 Task: Look for products with strawberry flavor.
Action: Mouse moved to (27, 99)
Screenshot: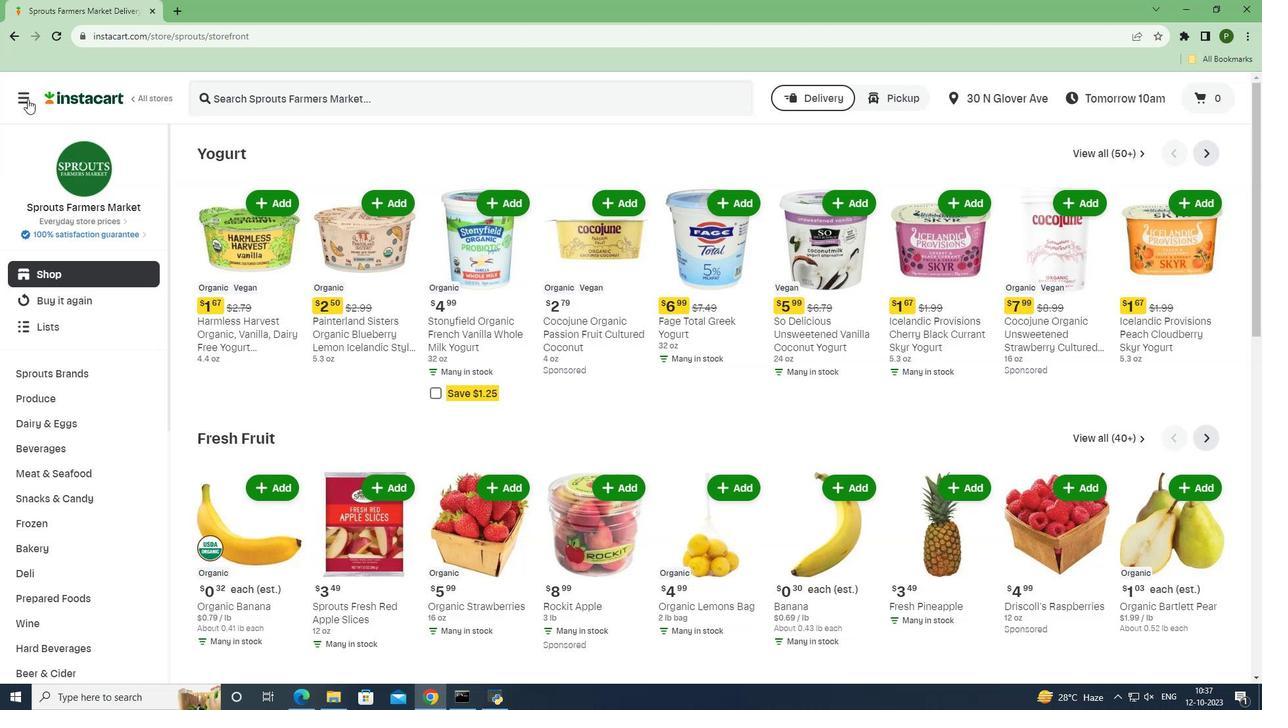 
Action: Mouse pressed left at (27, 99)
Screenshot: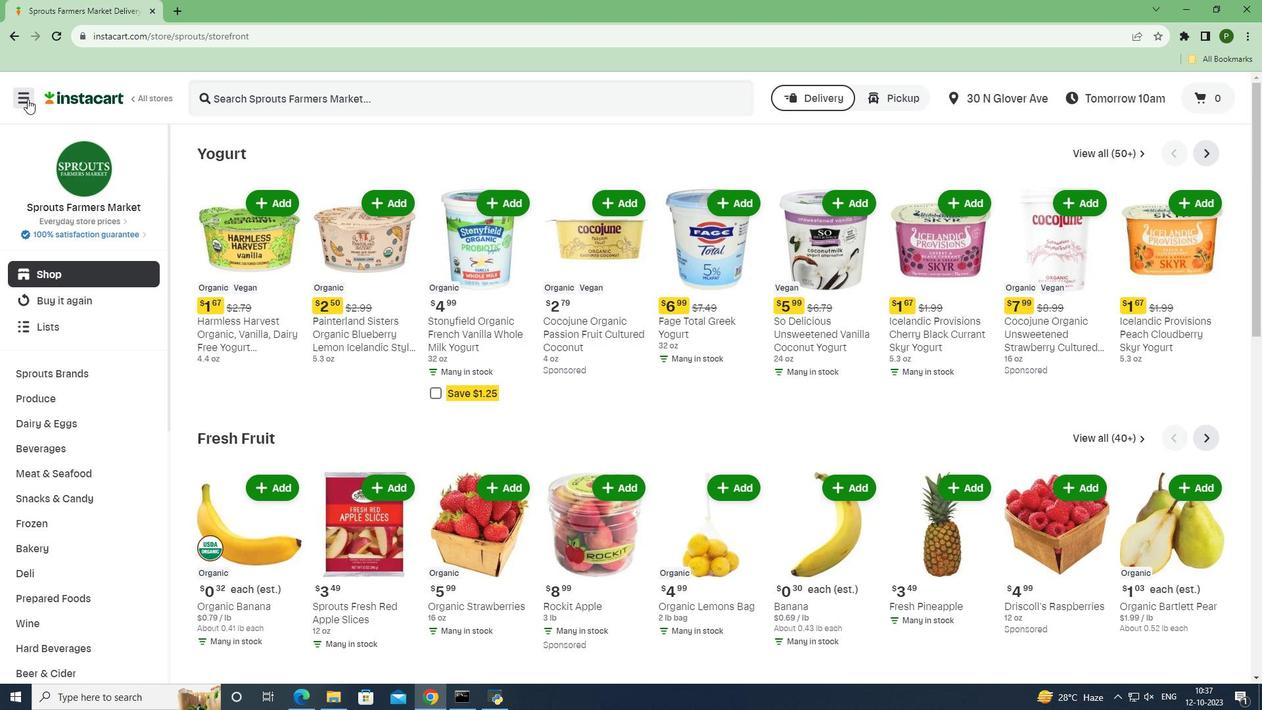 
Action: Mouse moved to (62, 351)
Screenshot: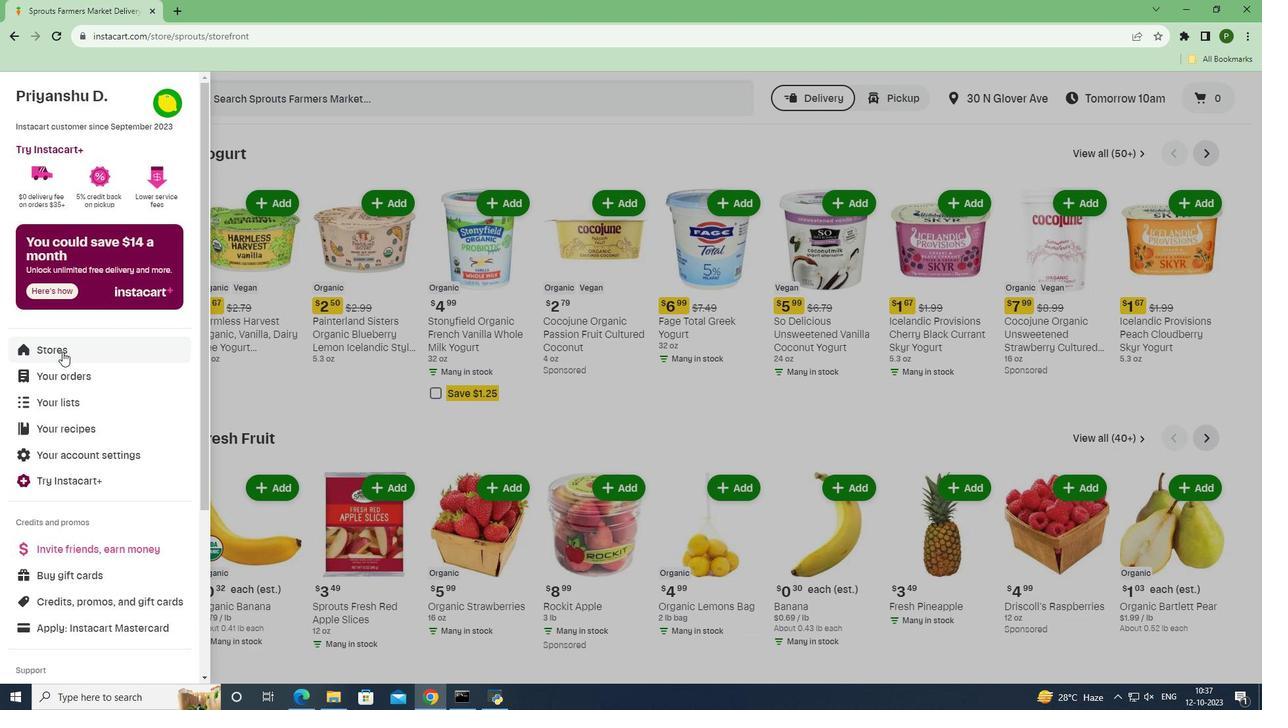 
Action: Mouse pressed left at (62, 351)
Screenshot: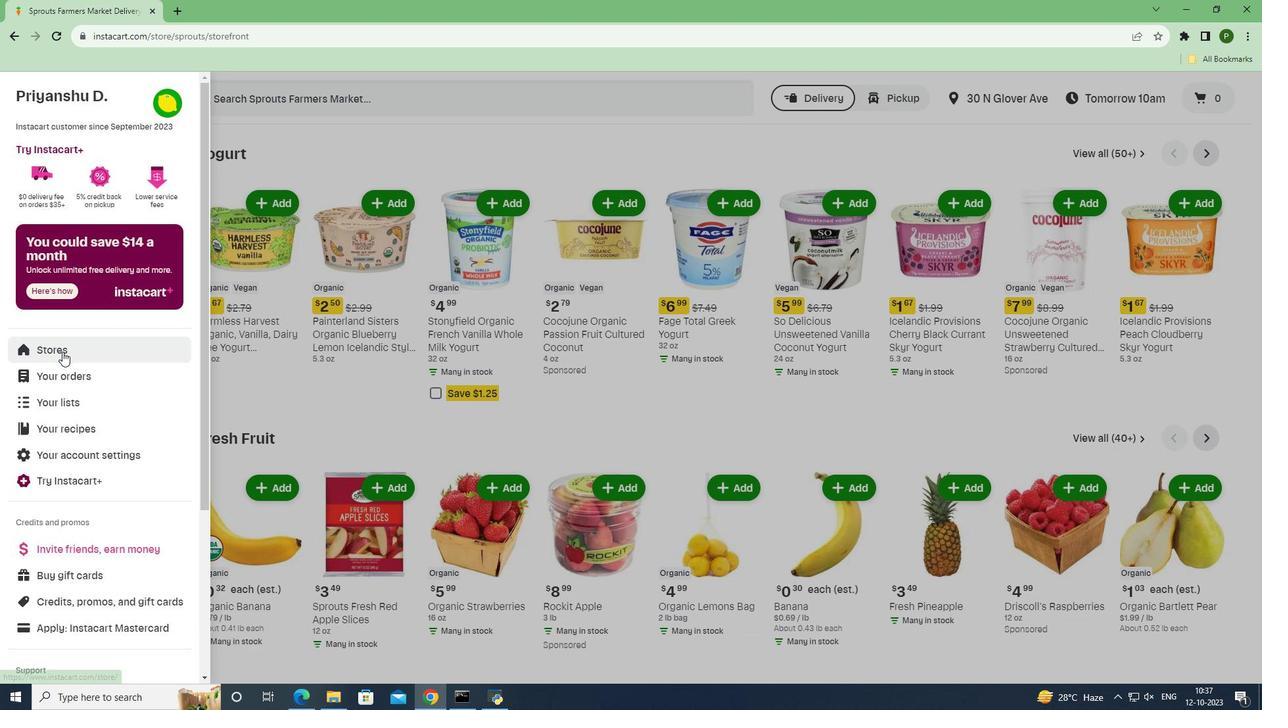 
Action: Mouse moved to (310, 146)
Screenshot: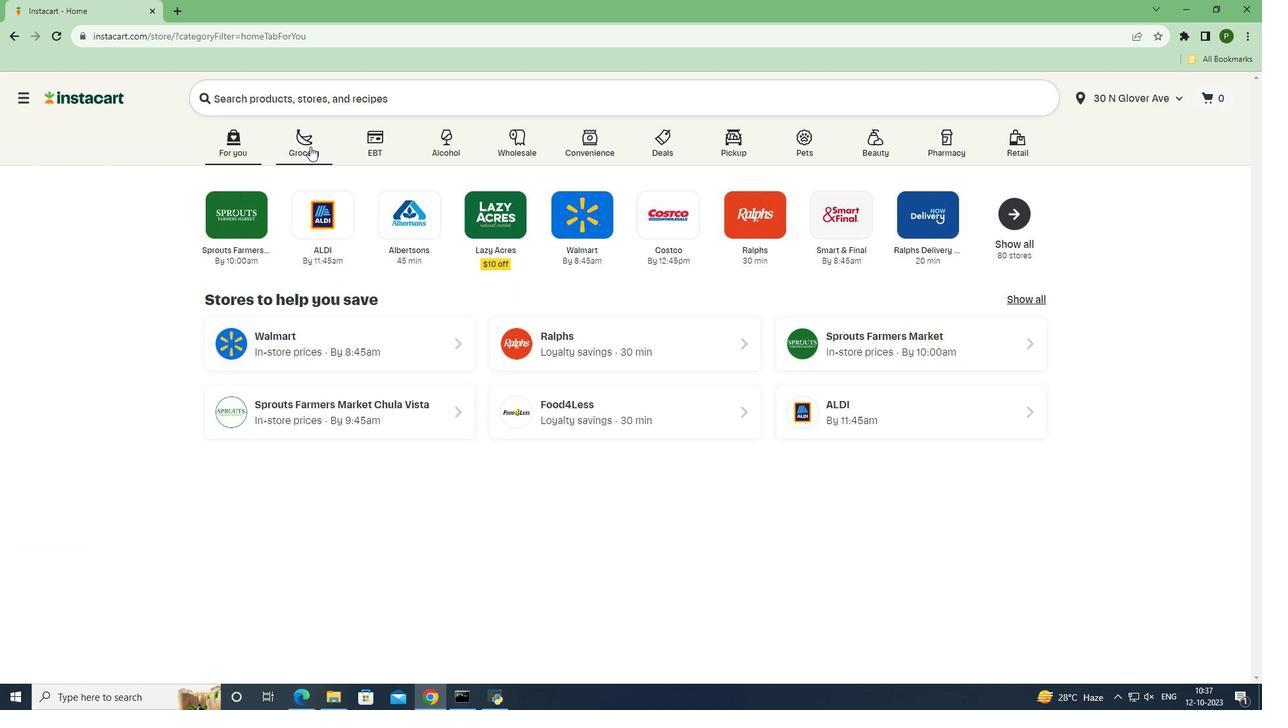 
Action: Mouse pressed left at (310, 146)
Screenshot: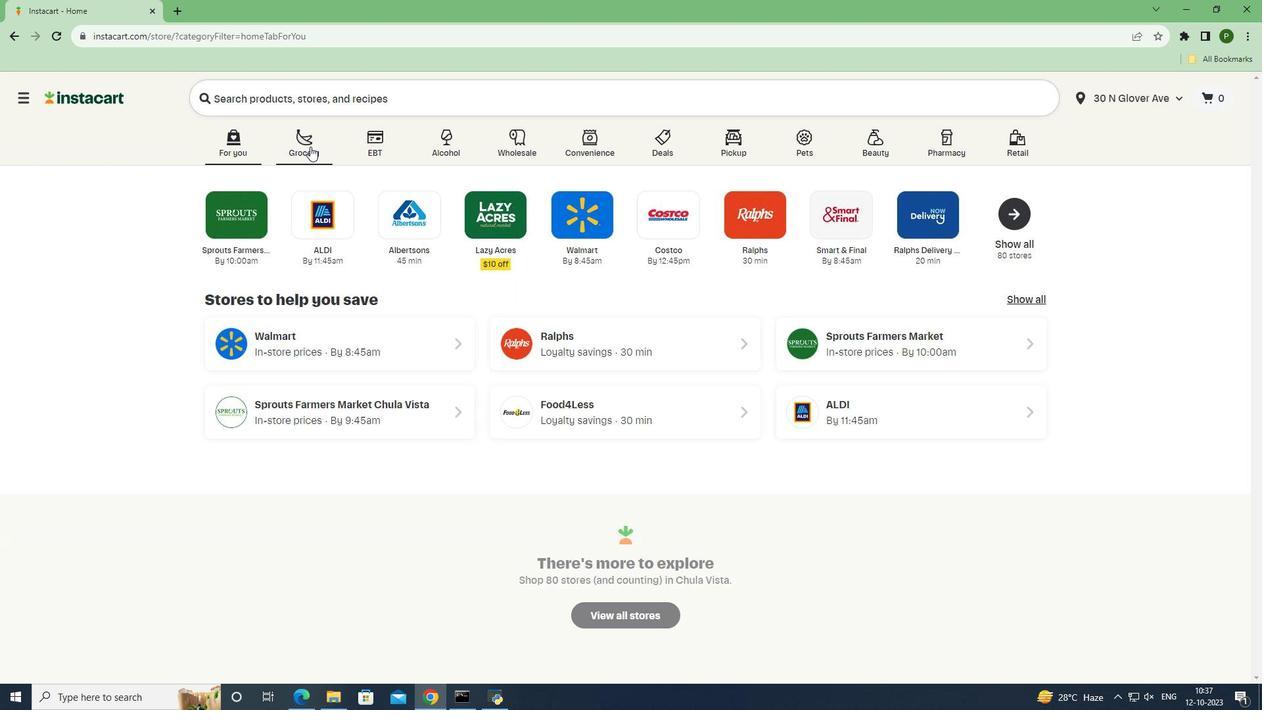 
Action: Mouse moved to (539, 277)
Screenshot: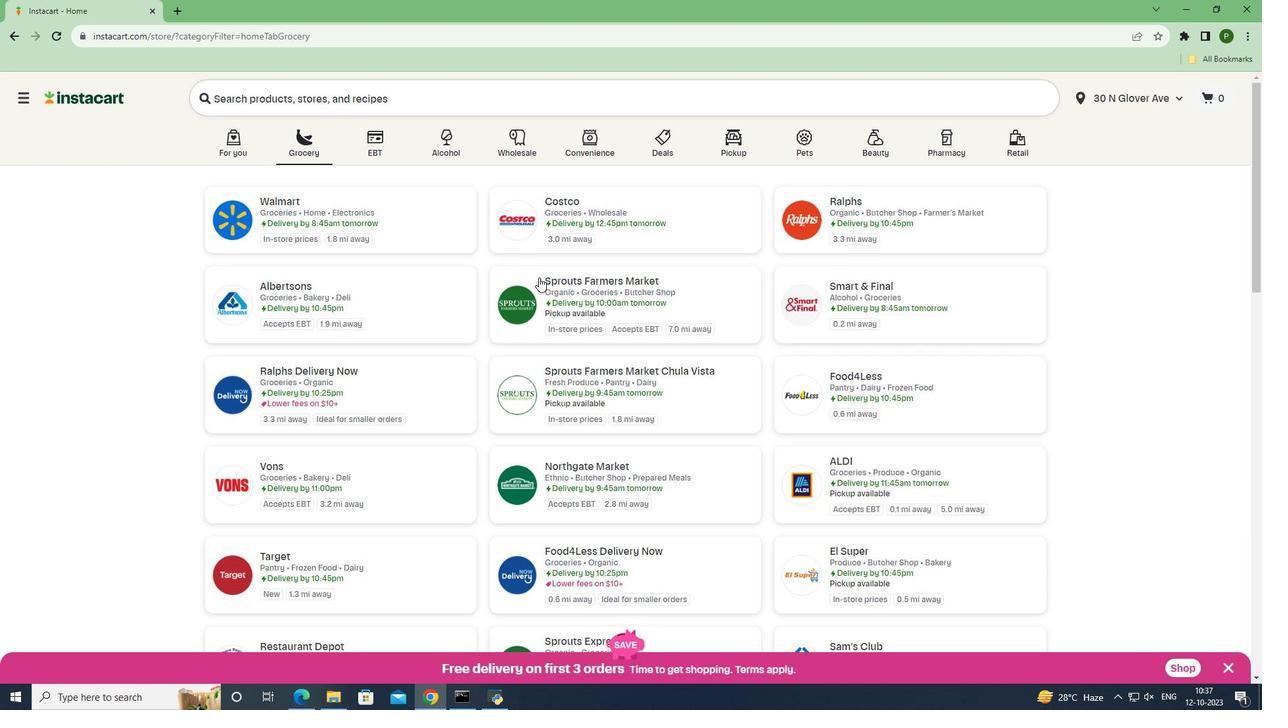 
Action: Mouse pressed left at (539, 277)
Screenshot: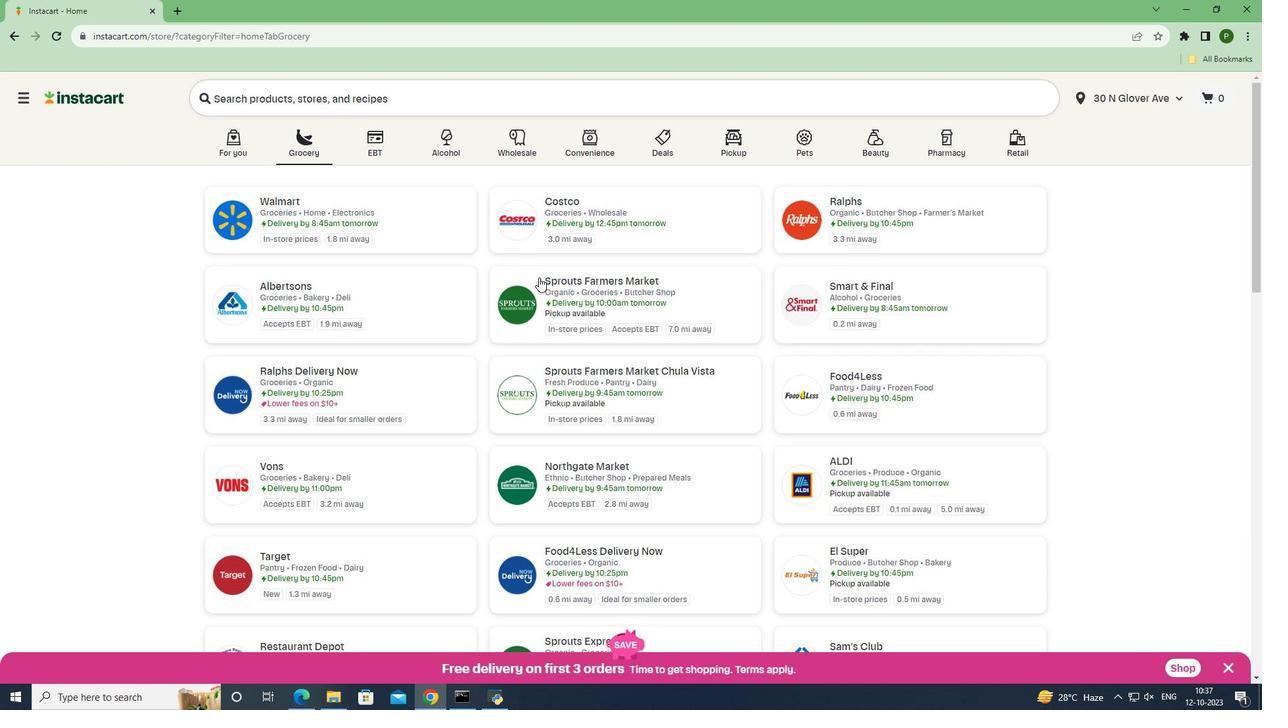 
Action: Mouse moved to (96, 451)
Screenshot: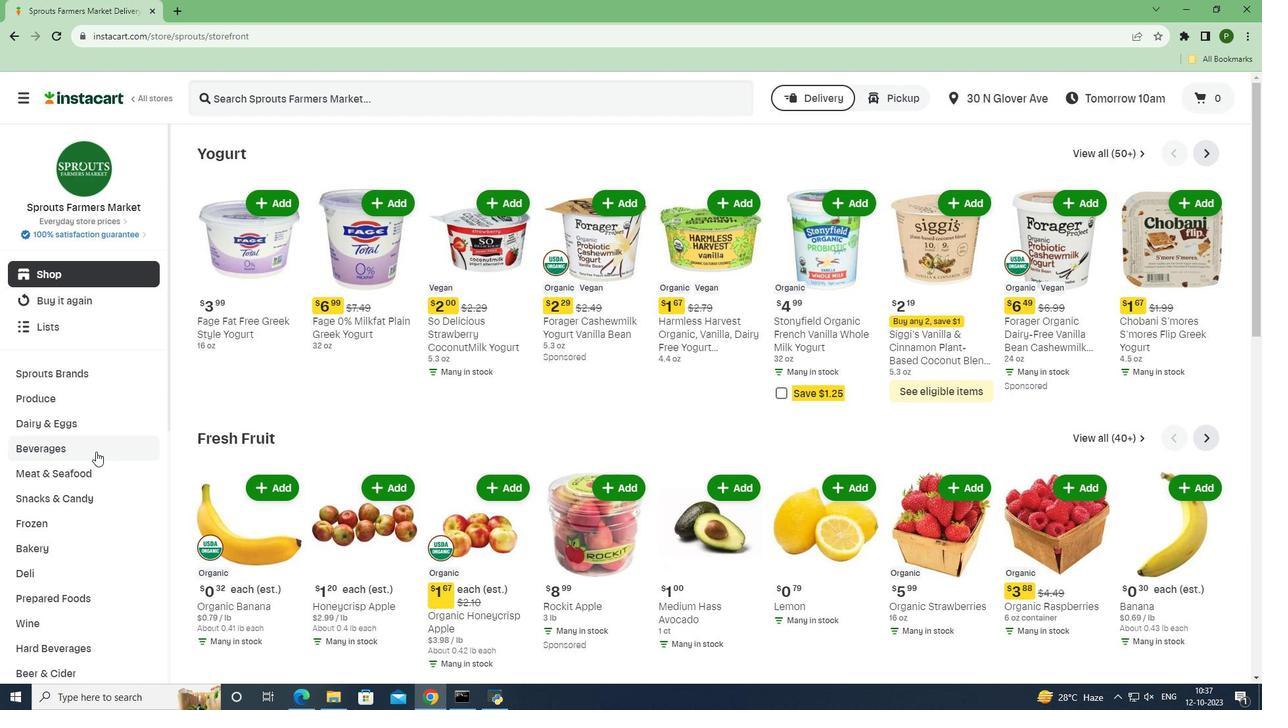 
Action: Mouse pressed left at (96, 451)
Screenshot: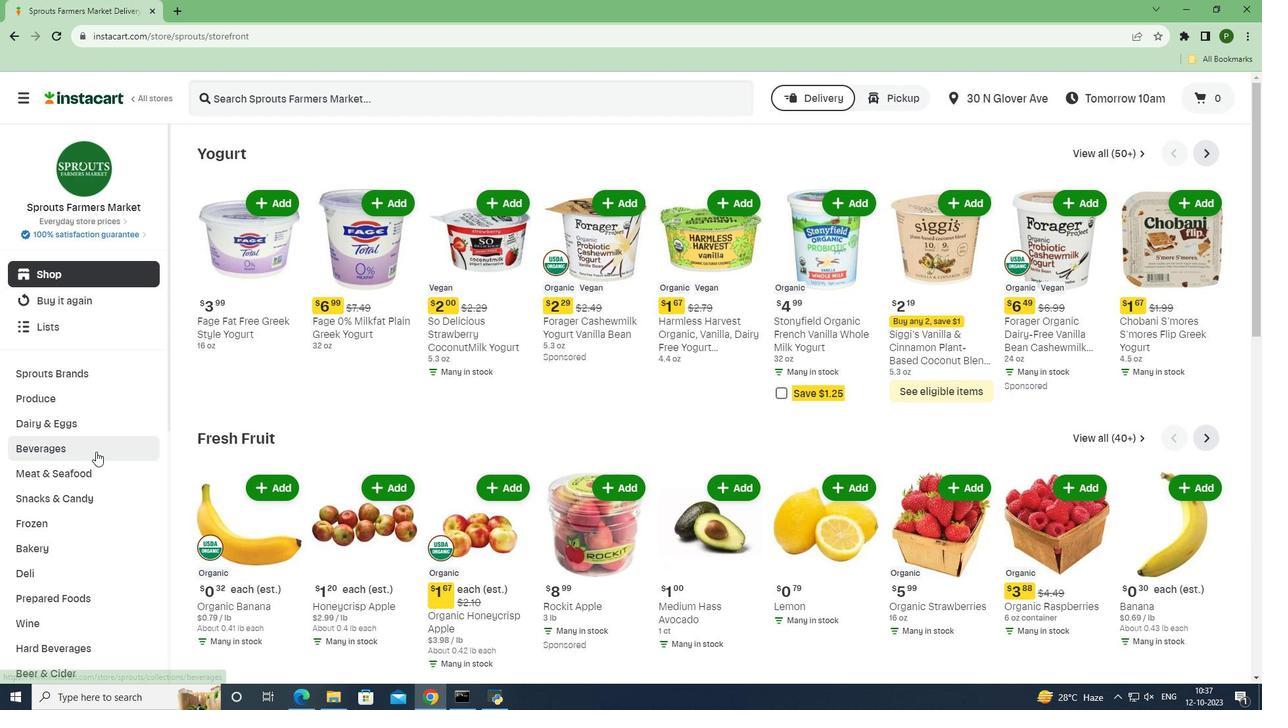 
Action: Mouse moved to (553, 184)
Screenshot: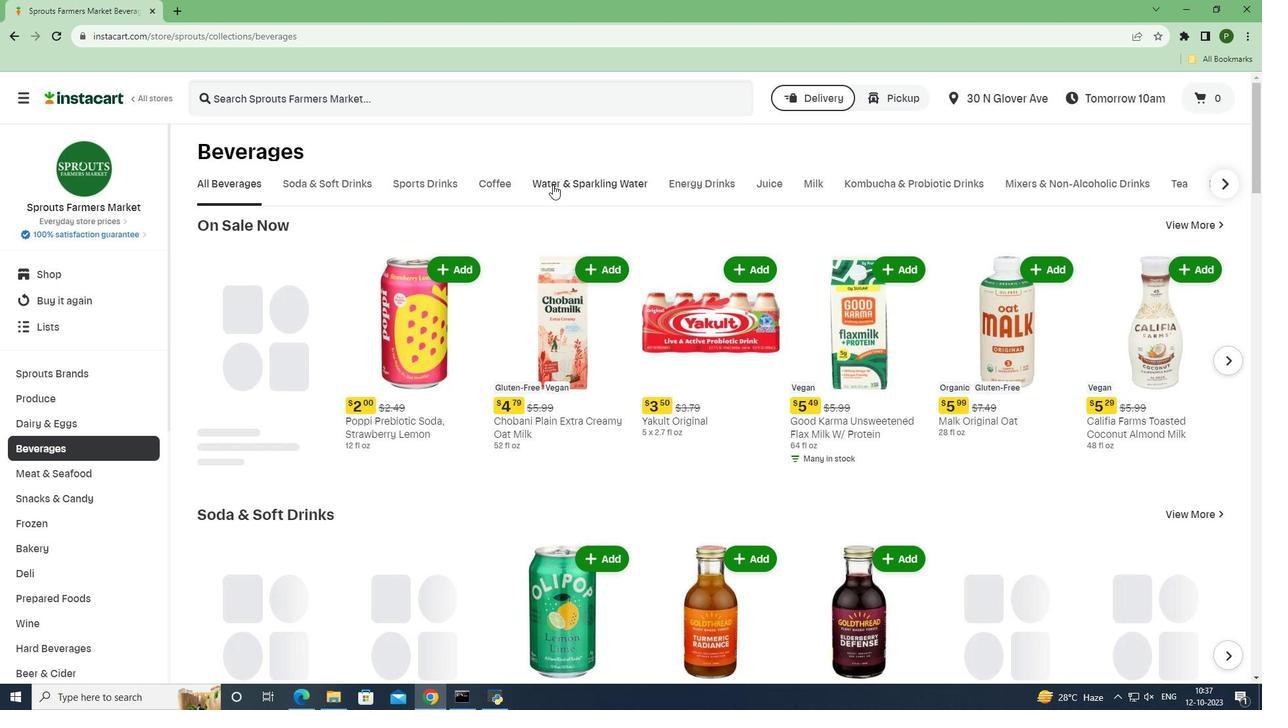 
Action: Mouse pressed left at (553, 184)
Screenshot: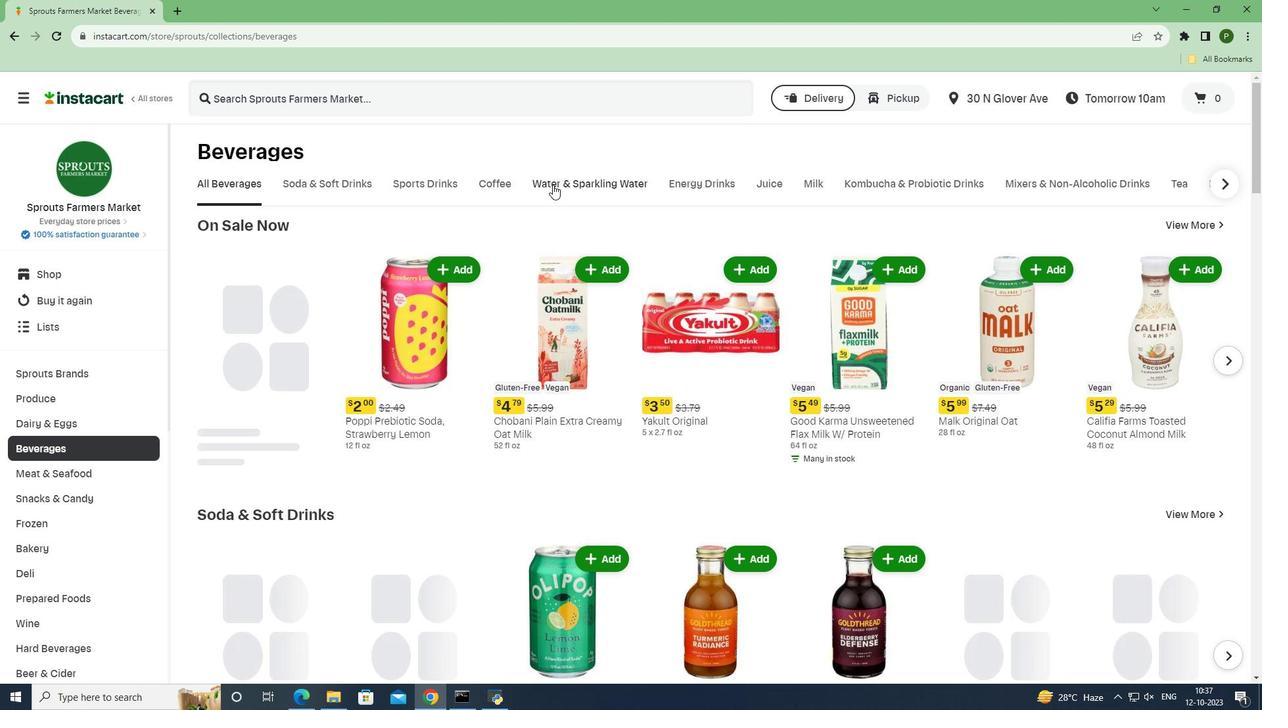 
Action: Mouse moved to (222, 295)
Screenshot: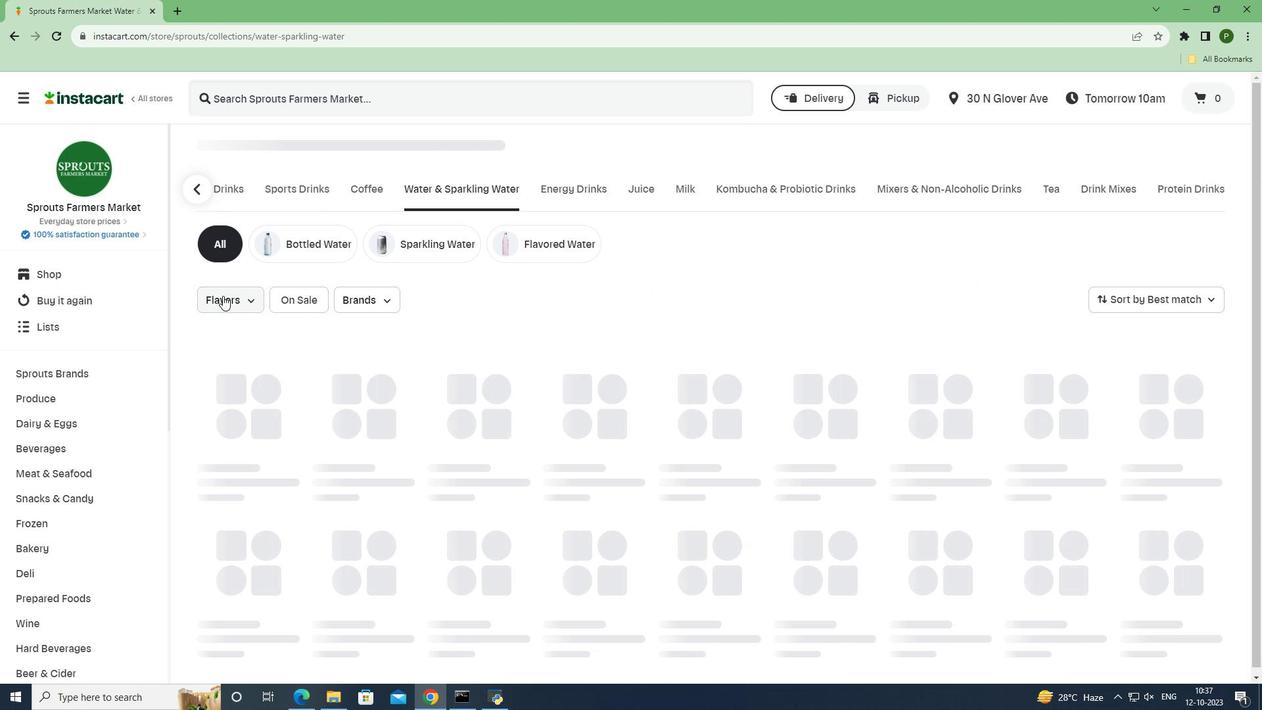 
Action: Mouse pressed left at (222, 295)
Screenshot: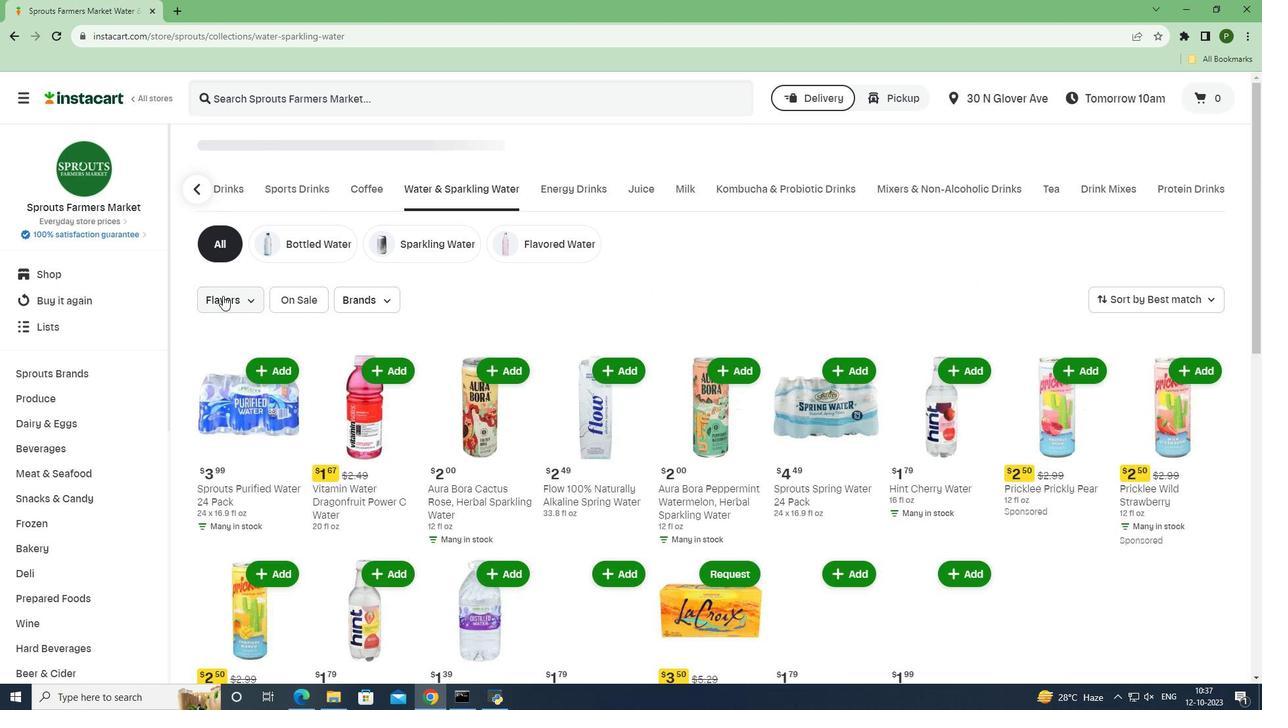 
Action: Mouse moved to (228, 296)
Screenshot: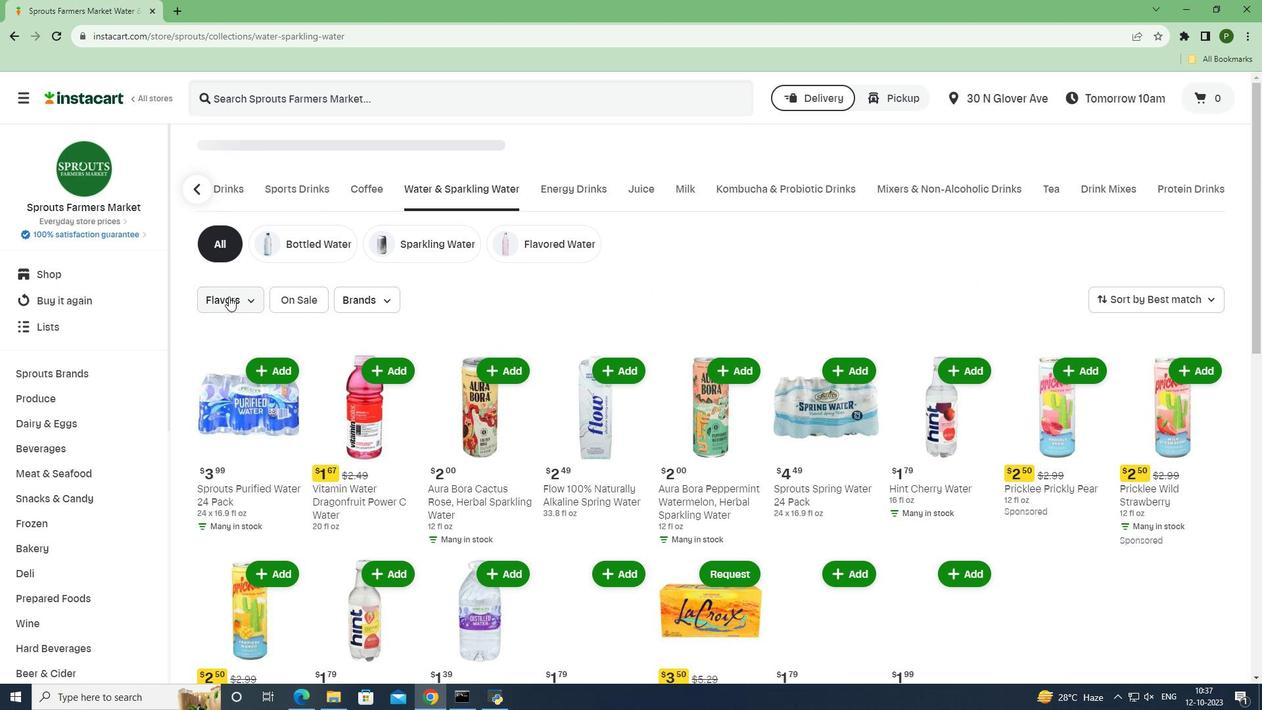 
Action: Mouse pressed left at (228, 296)
Screenshot: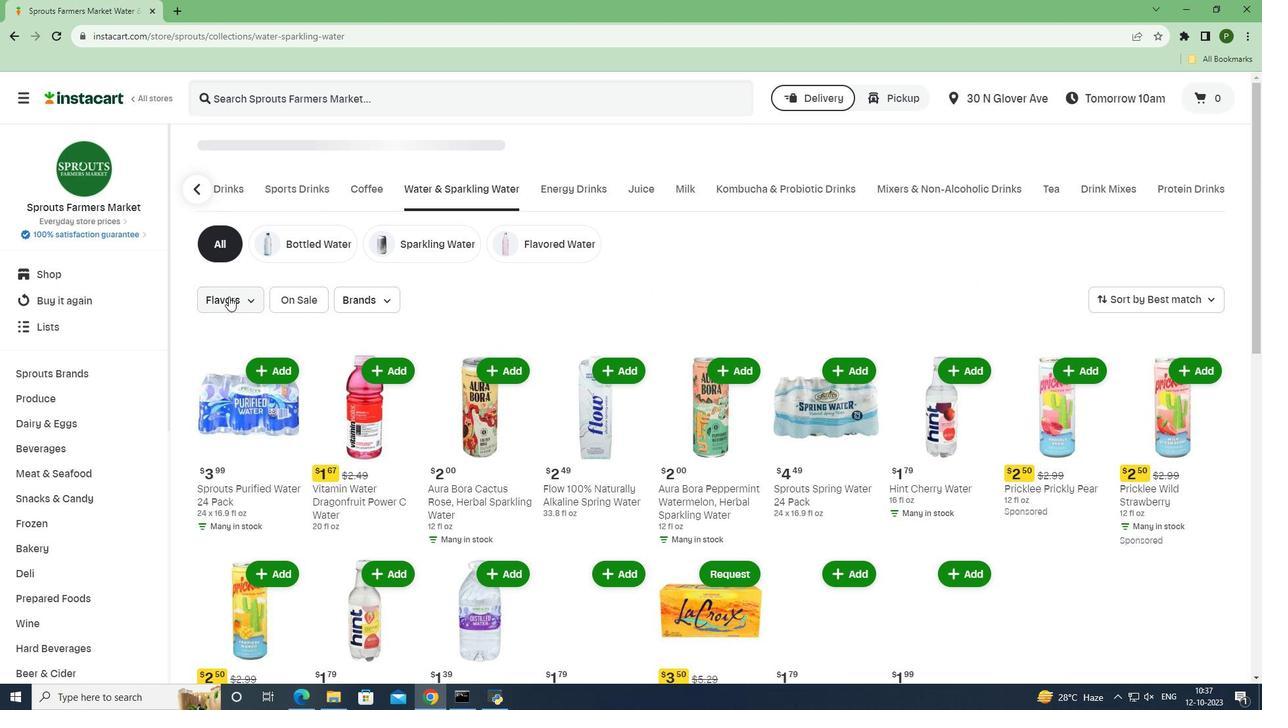 
Action: Mouse moved to (243, 301)
Screenshot: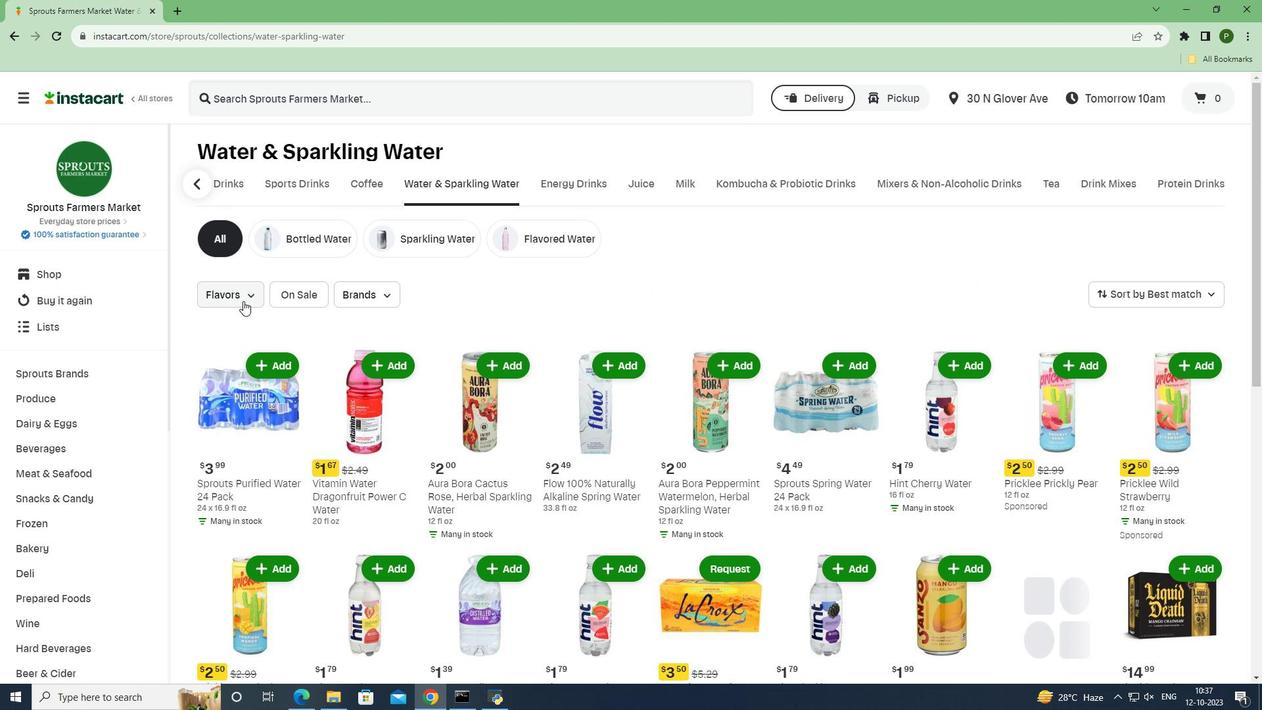 
Action: Mouse pressed left at (243, 301)
Screenshot: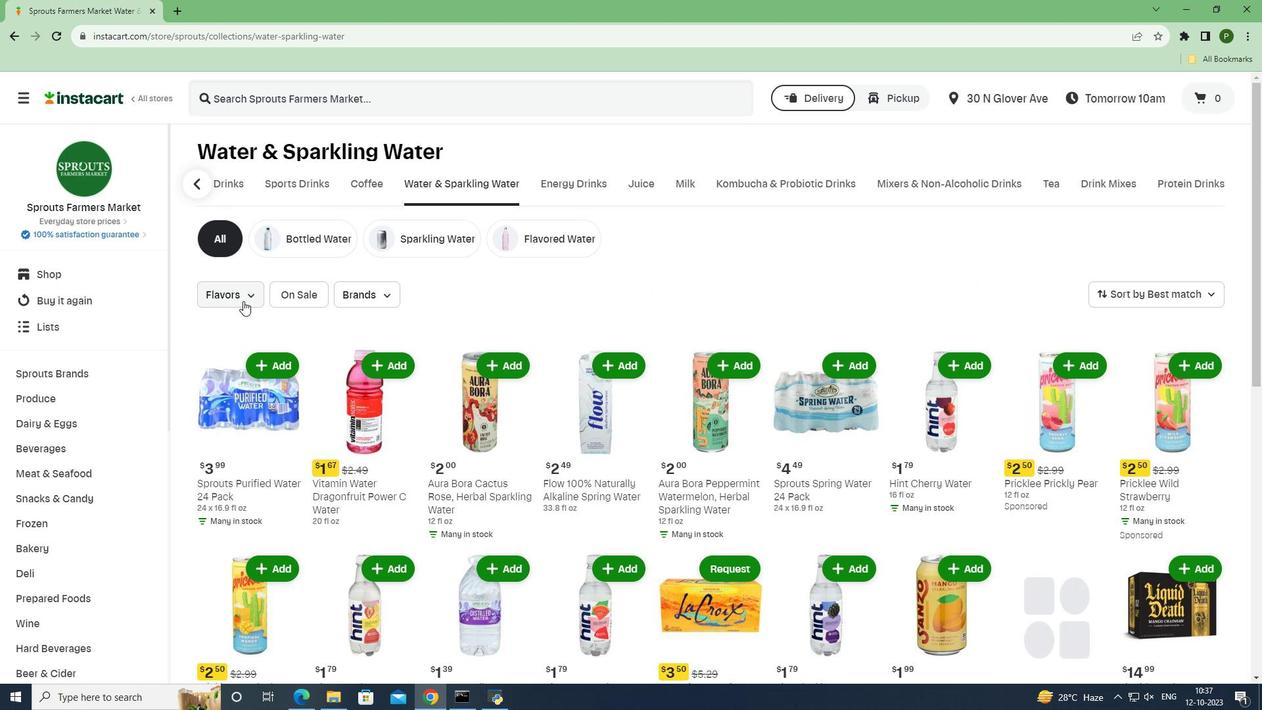
Action: Mouse moved to (251, 421)
Screenshot: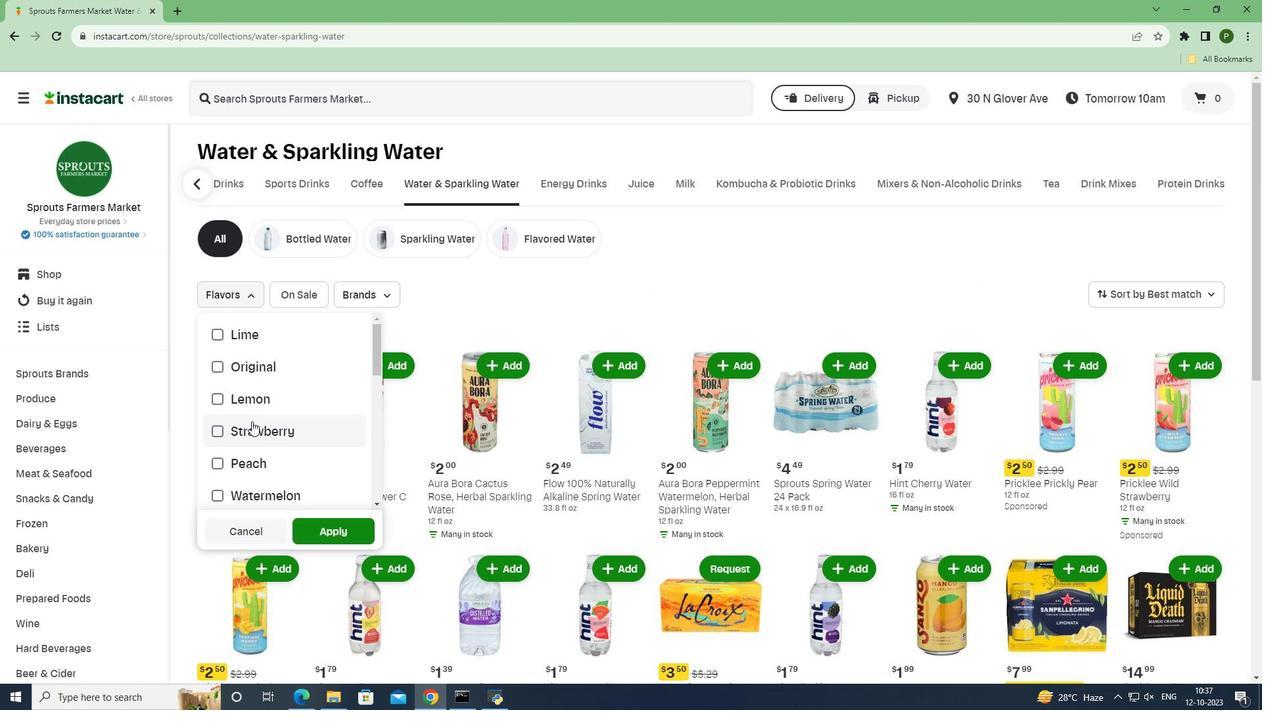 
Action: Mouse pressed left at (251, 421)
Screenshot: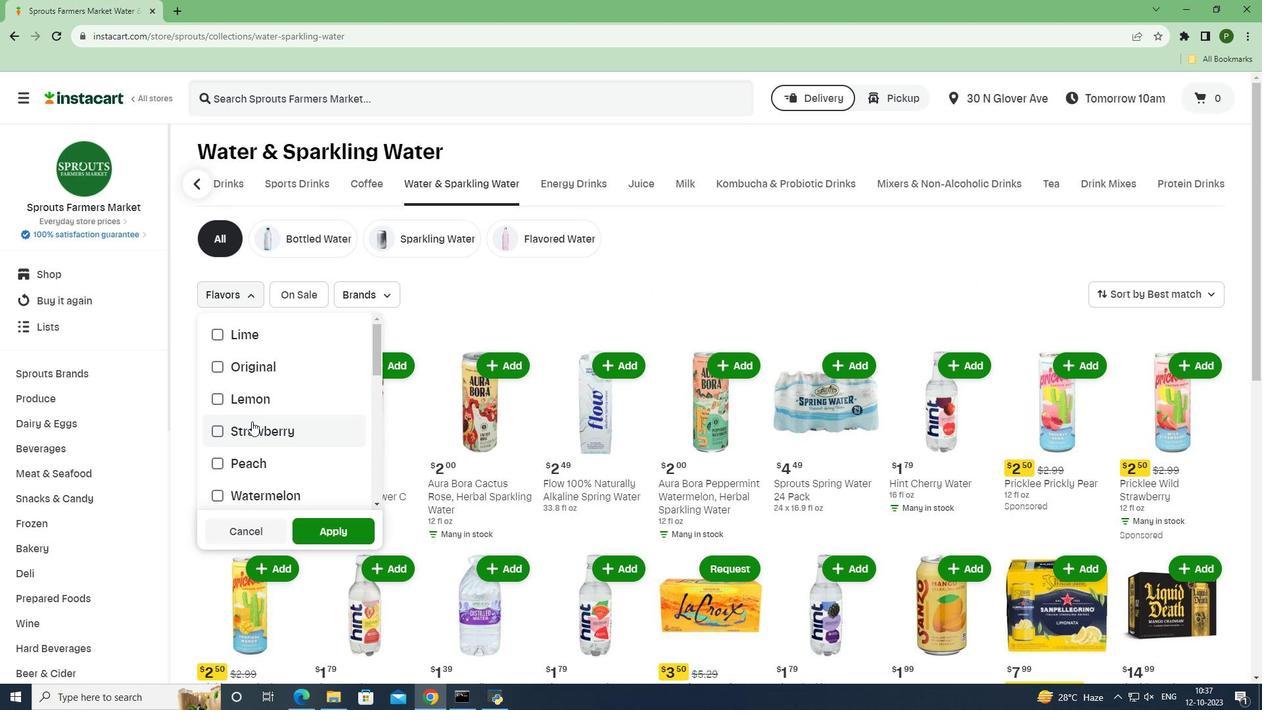 
Action: Mouse moved to (338, 524)
Screenshot: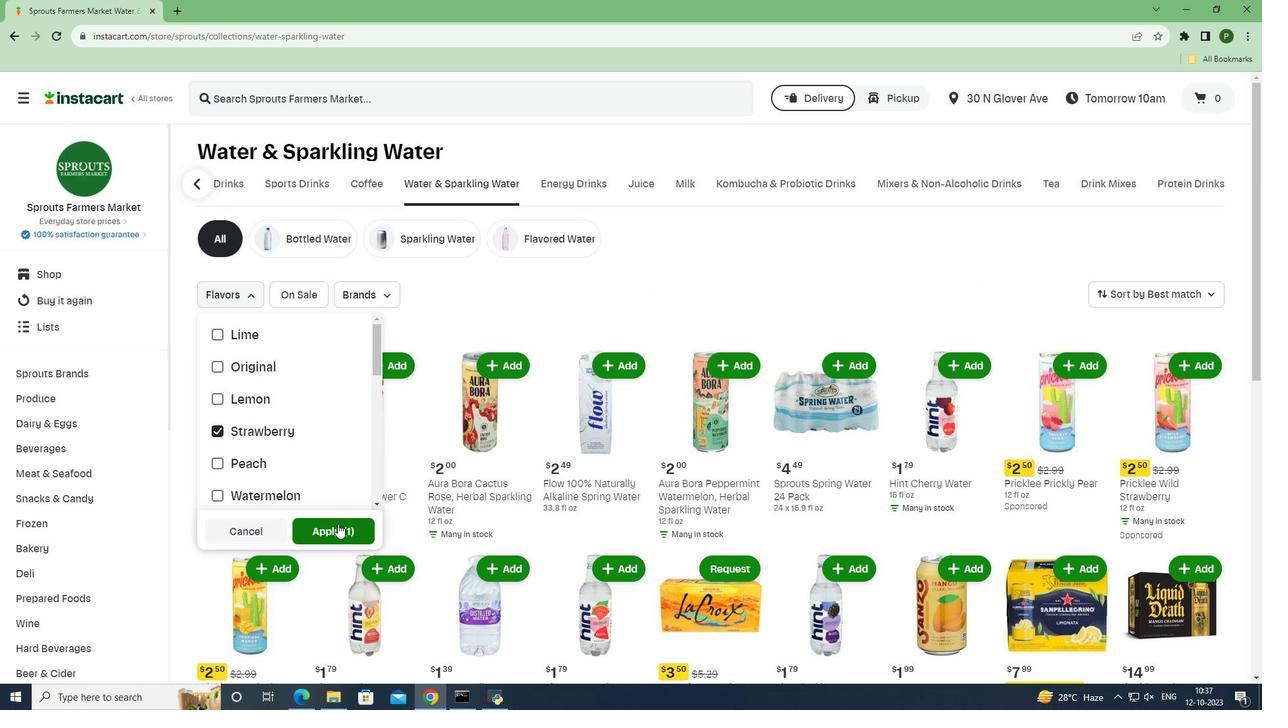 
Action: Mouse pressed left at (338, 524)
Screenshot: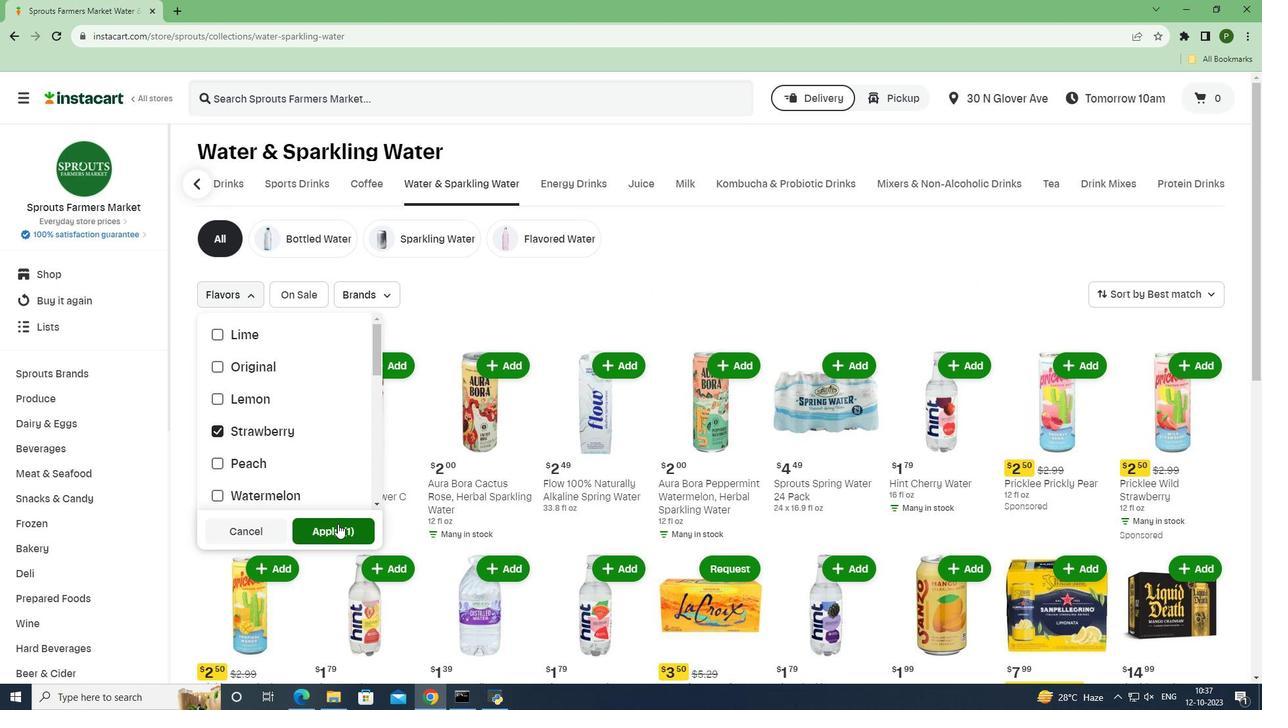 
Action: Mouse moved to (742, 588)
Screenshot: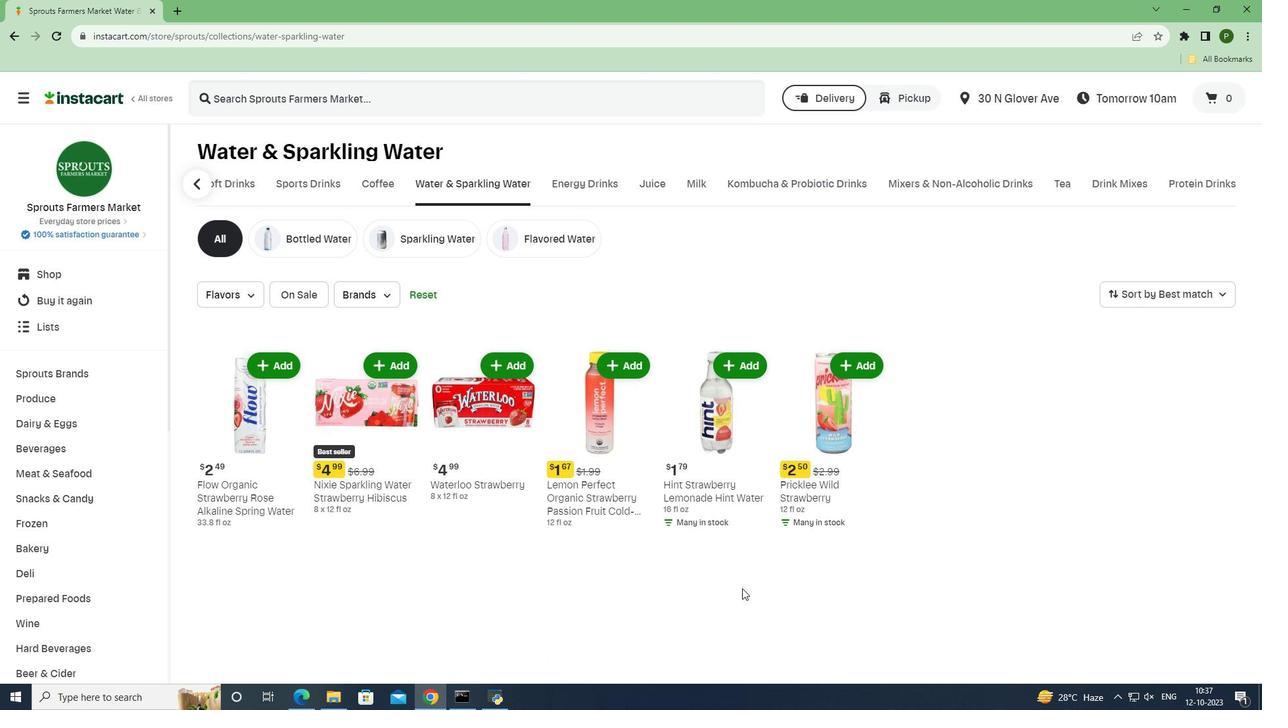 
